 Task: Locate the nearest national forests to Flagstaff, Arizona, and Albuquerque, New Mexico.
Action: Mouse moved to (151, 57)
Screenshot: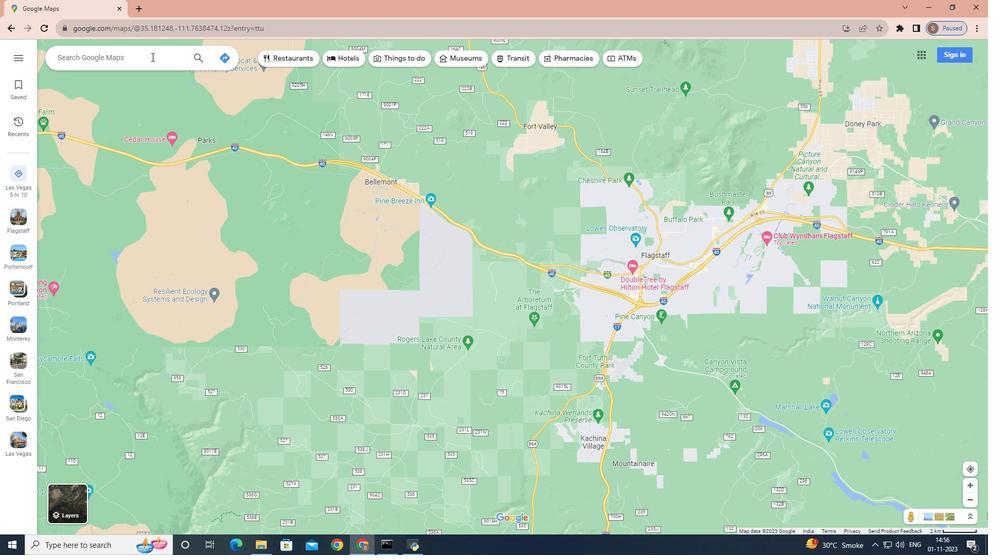 
Action: Mouse pressed left at (151, 57)
Screenshot: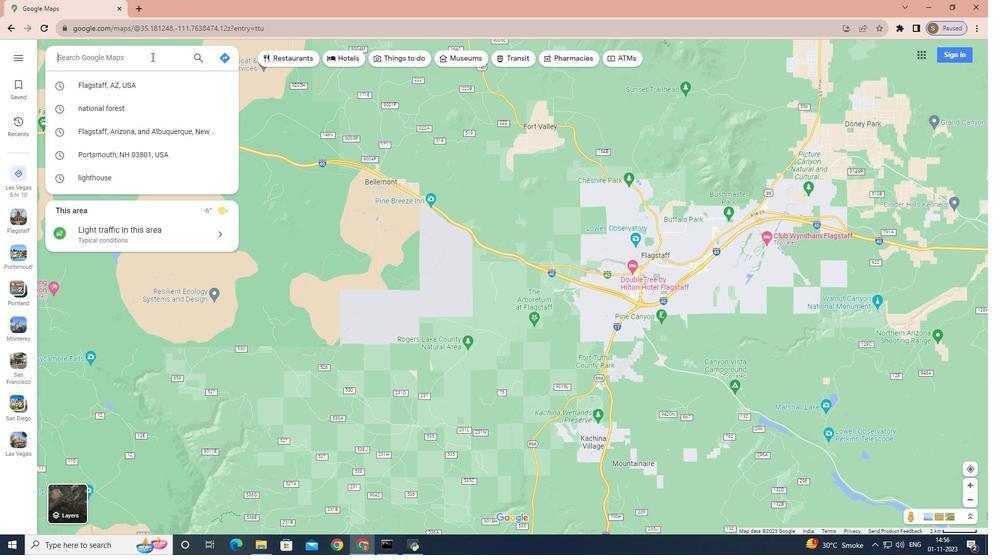 
Action: Key pressed <Key.shift>Flagstaff,<Key.space><Key.shift>Arizona<Key.enter>
Screenshot: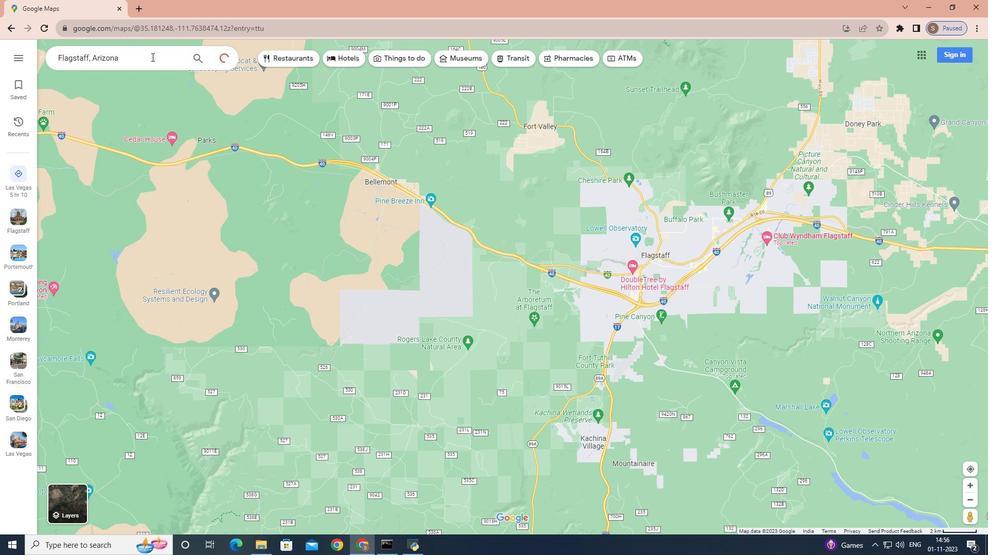 
Action: Mouse moved to (140, 228)
Screenshot: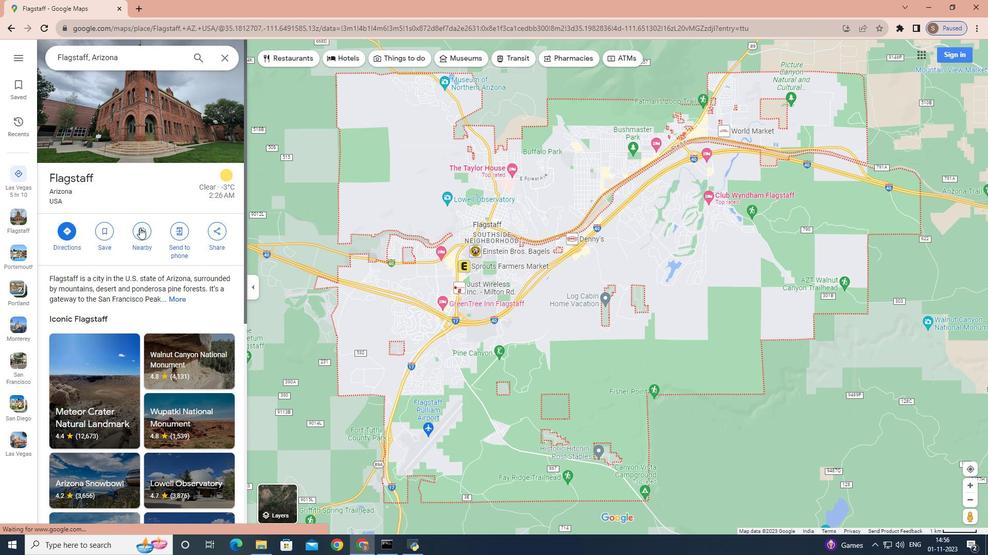 
Action: Mouse pressed left at (140, 228)
Screenshot: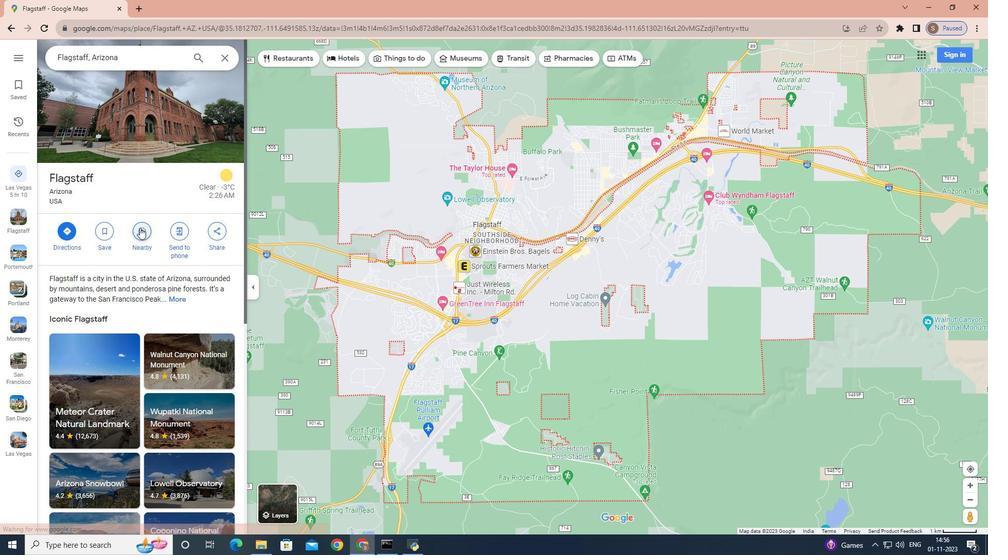 
Action: Key pressed national<Key.space>forests<Key.enter>
Screenshot: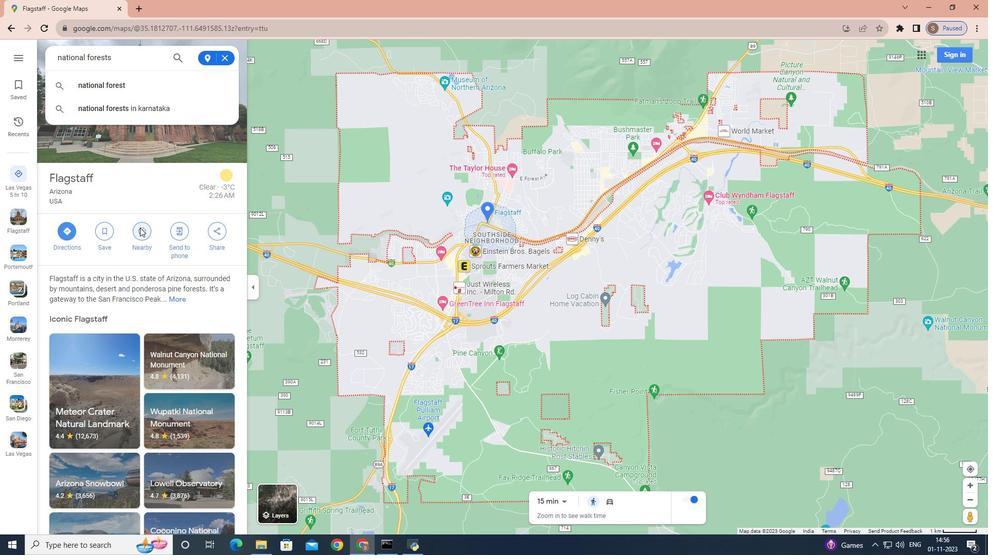
Action: Mouse scrolled (140, 227) with delta (0, 0)
Screenshot: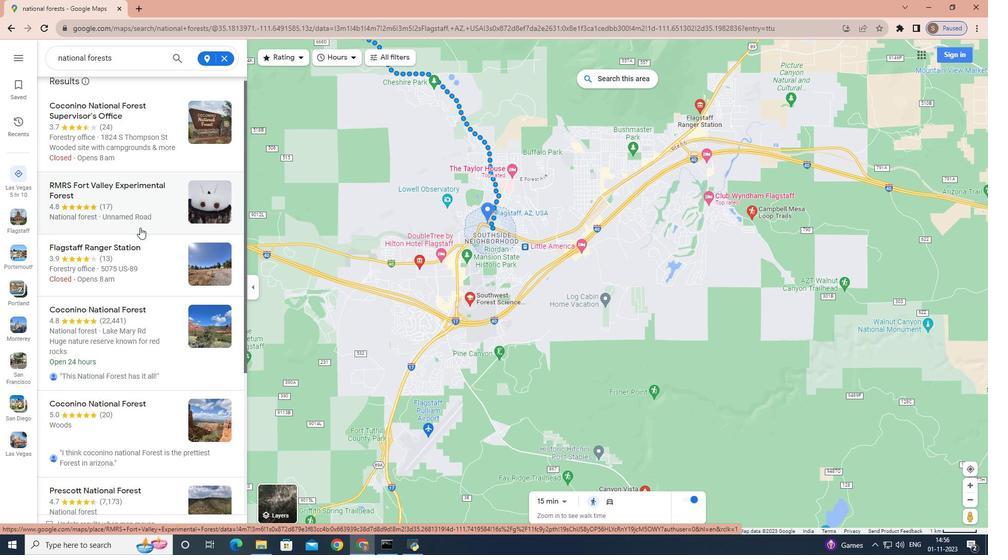 
Action: Mouse moved to (226, 61)
Screenshot: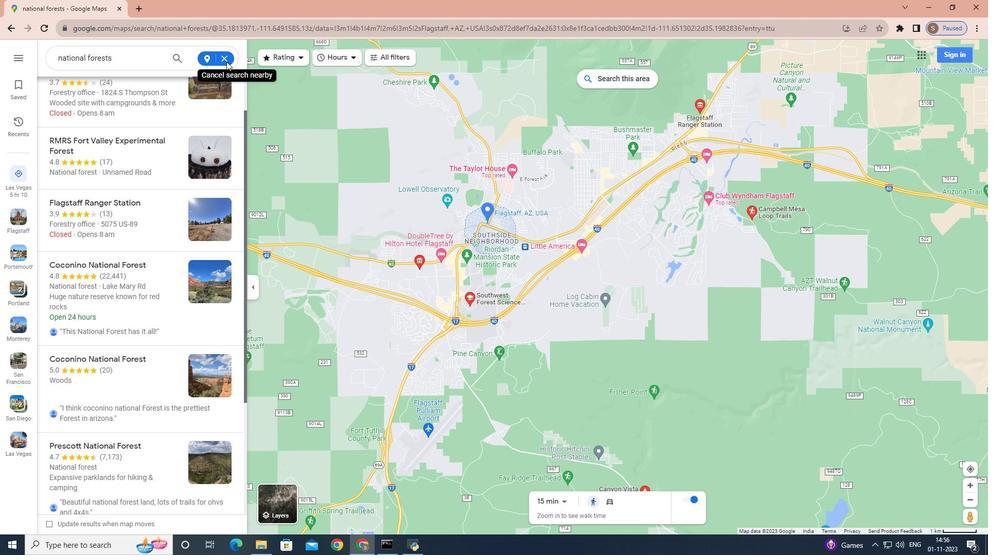 
Action: Mouse pressed left at (226, 61)
Screenshot: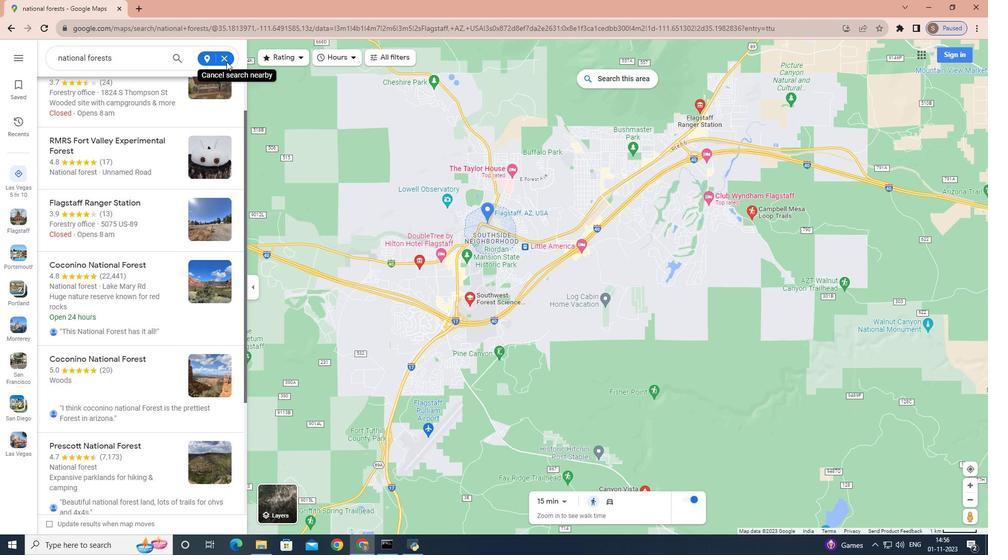 
Action: Mouse pressed left at (226, 61)
Screenshot: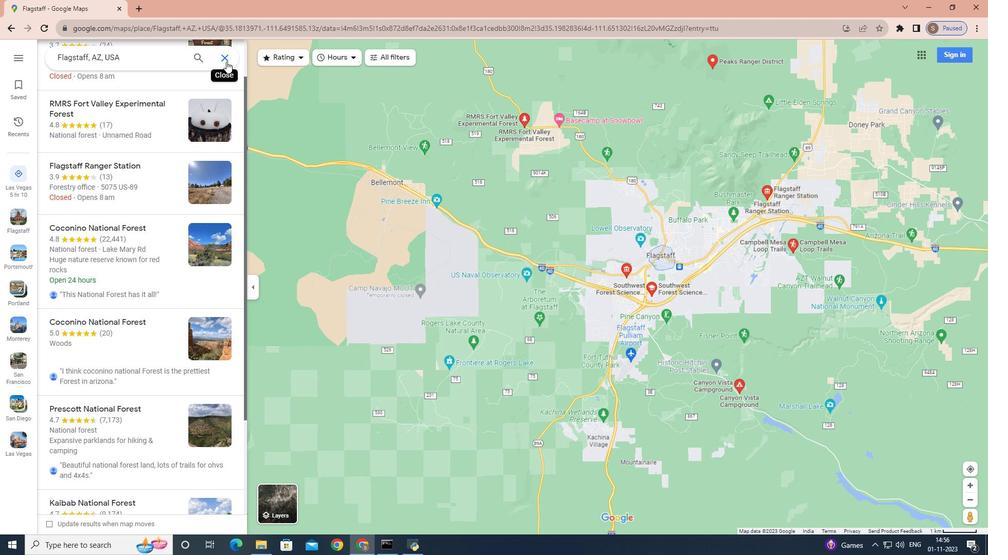 
Action: Mouse moved to (154, 57)
Screenshot: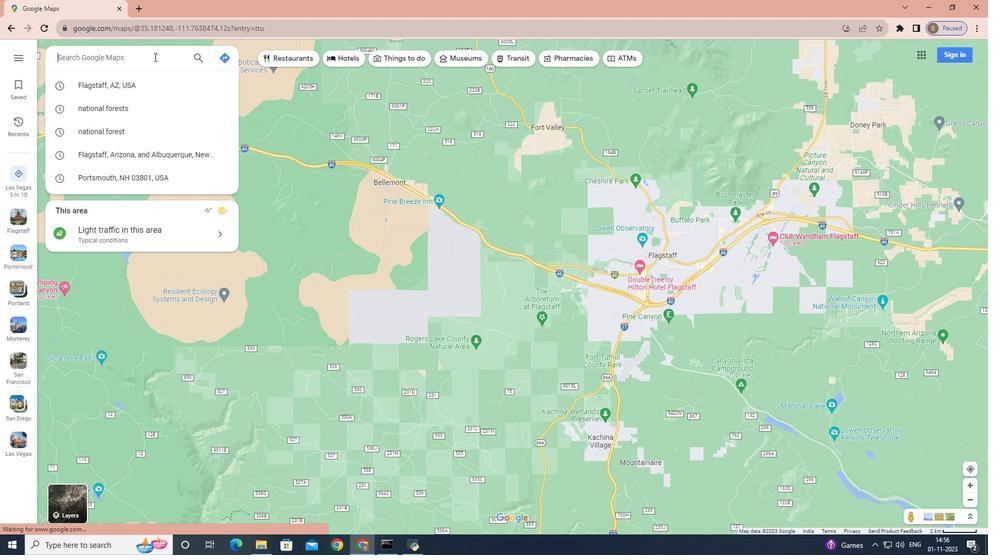 
Action: Key pressed <Key.shift>Albuquerque,<Key.space><Key.shift>New<Key.space><Key.shift>Mexico<Key.enter>
Screenshot: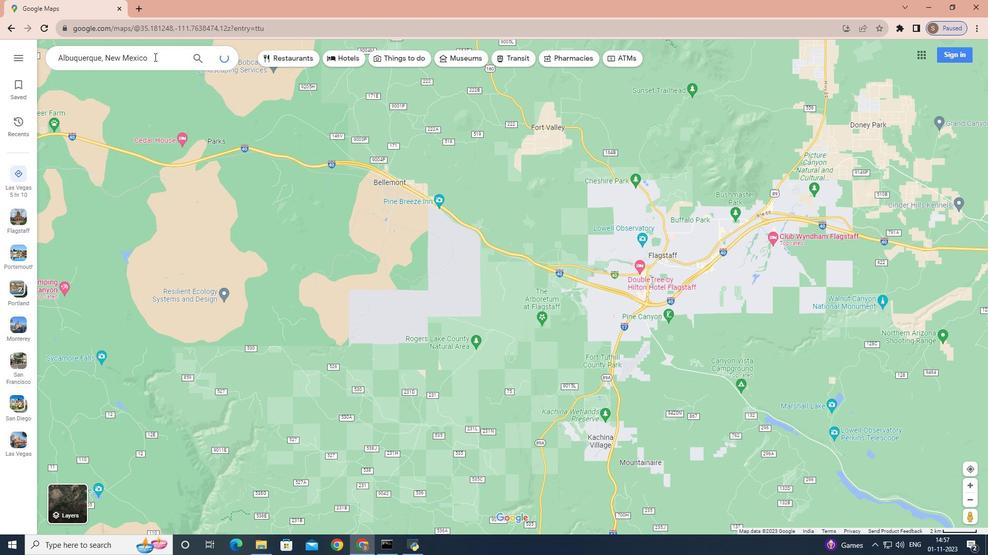 
Action: Mouse moved to (134, 239)
Screenshot: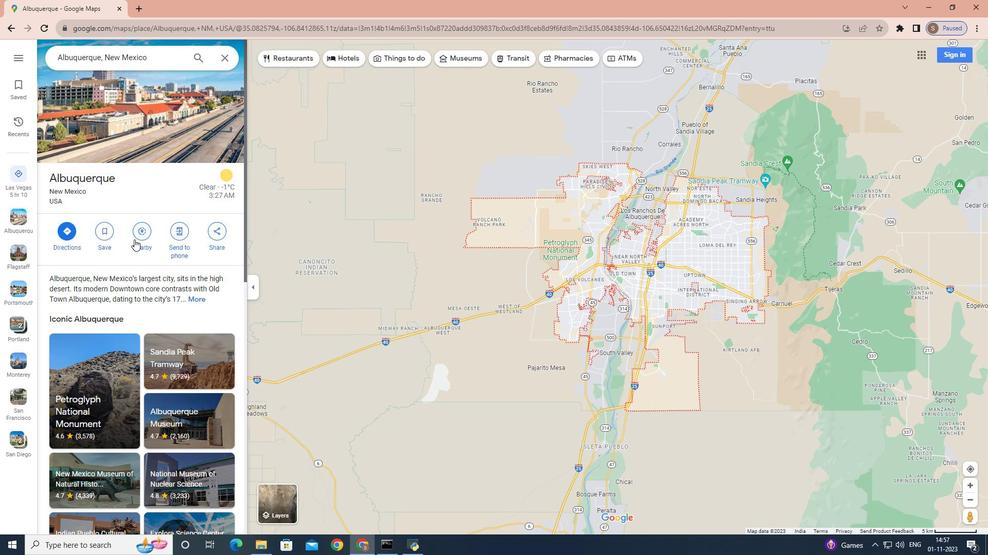 
Action: Mouse pressed left at (134, 239)
Screenshot: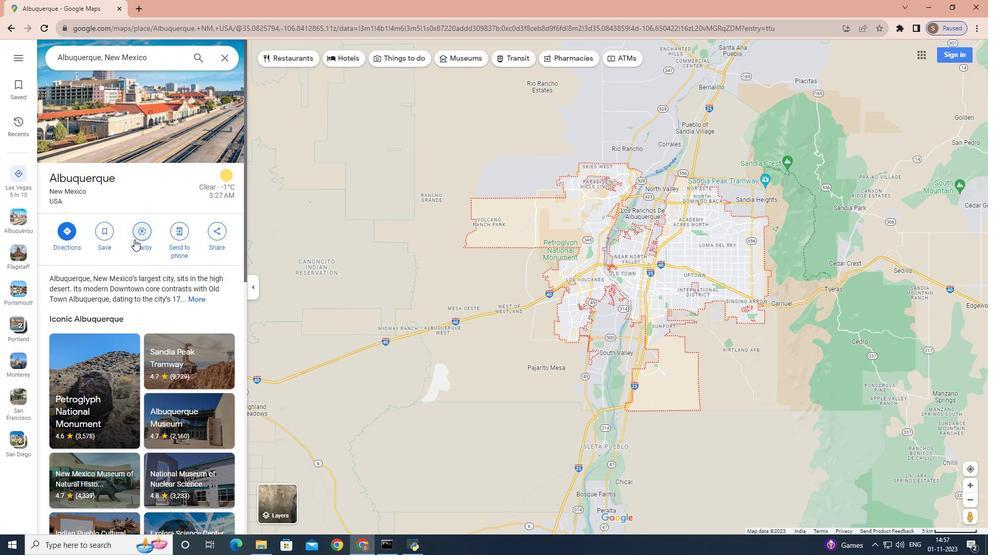 
Action: Key pressed national<Key.space>forest<Key.enter>
Screenshot: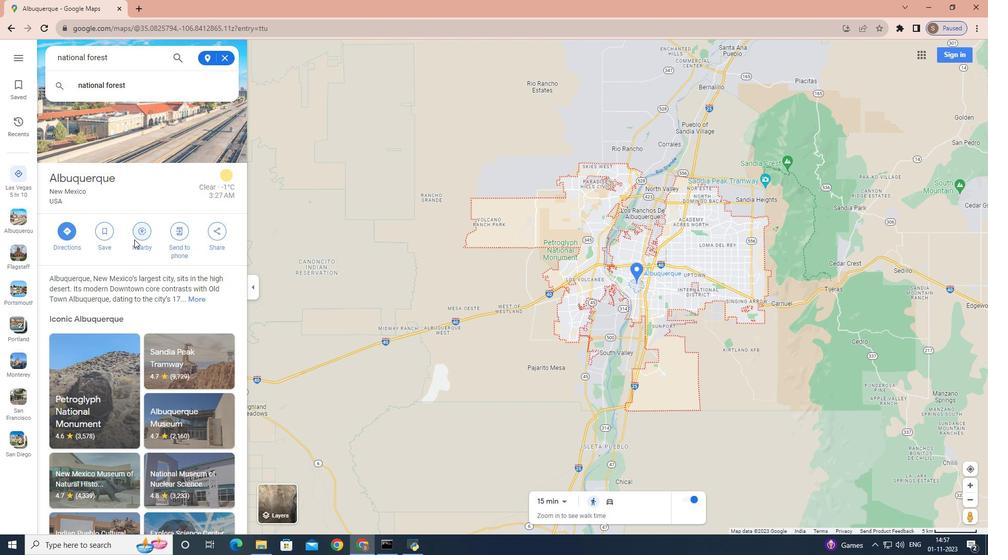 
Action: Mouse scrolled (134, 239) with delta (0, 0)
Screenshot: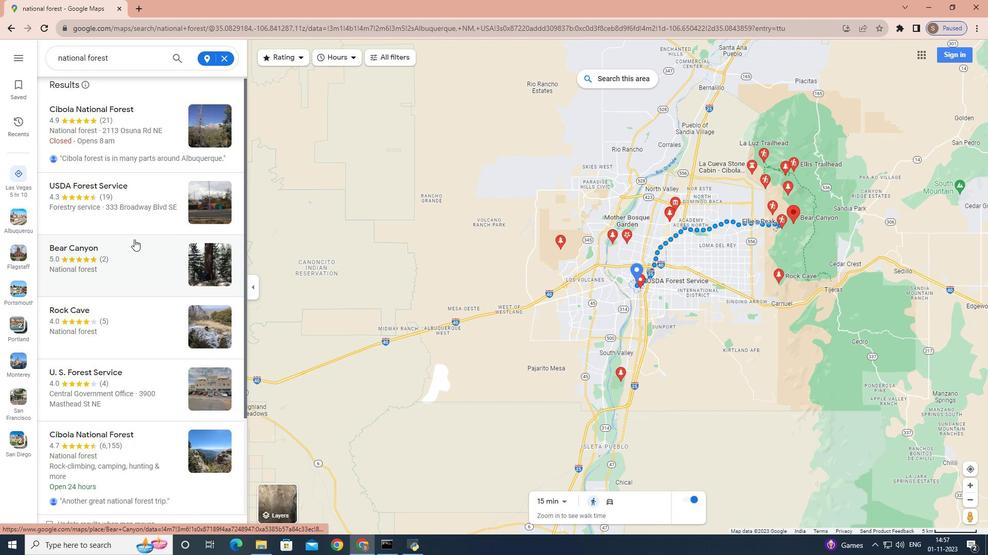 
